 Task: In the  document Oktoberfest.odt Use the tool word Count 'and display word count while typing' Create the translated copy of the document in  'Arabic ' Change notification to  None
Action: Mouse moved to (314, 383)
Screenshot: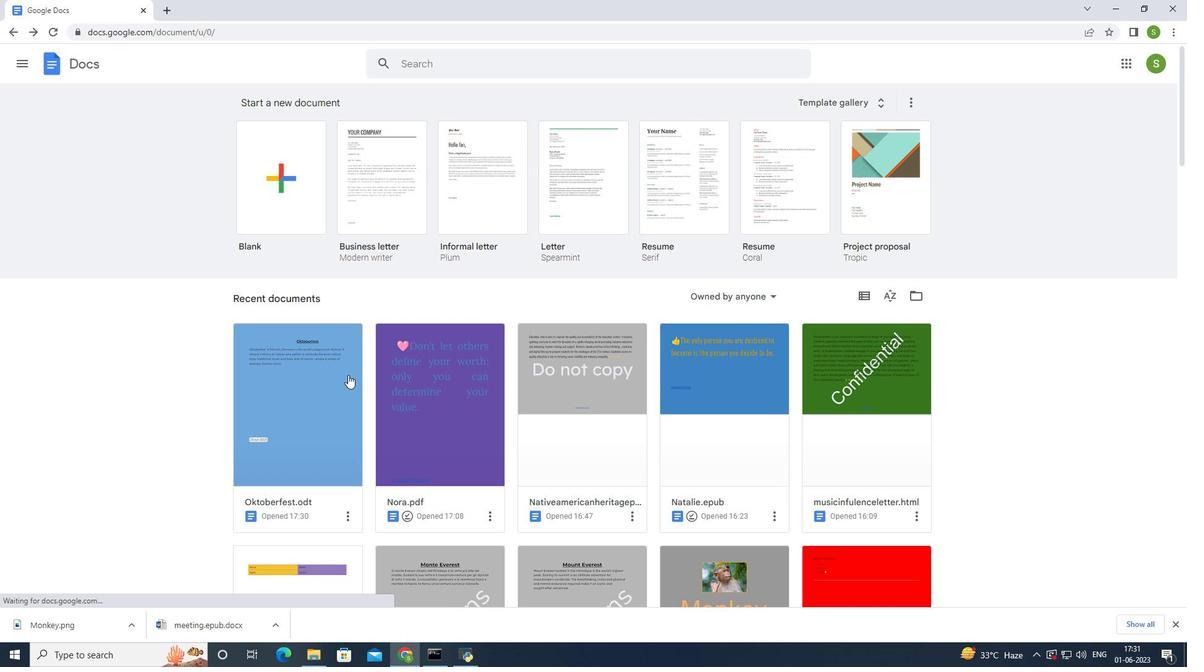 
Action: Mouse pressed left at (314, 383)
Screenshot: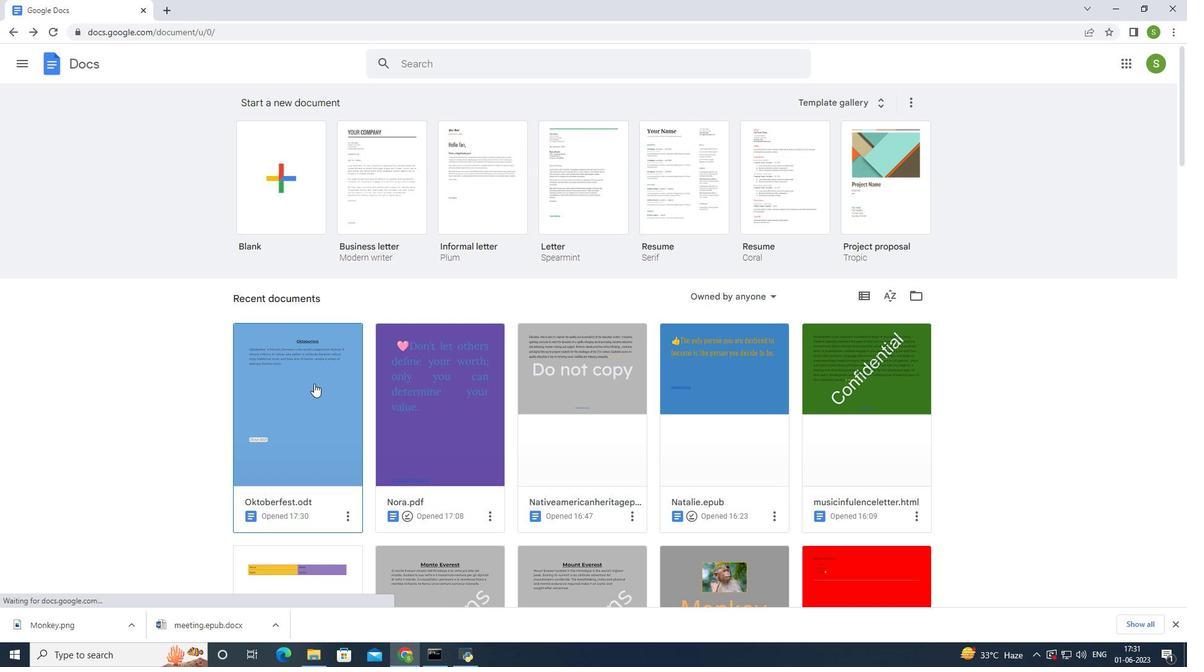 
Action: Mouse moved to (195, 74)
Screenshot: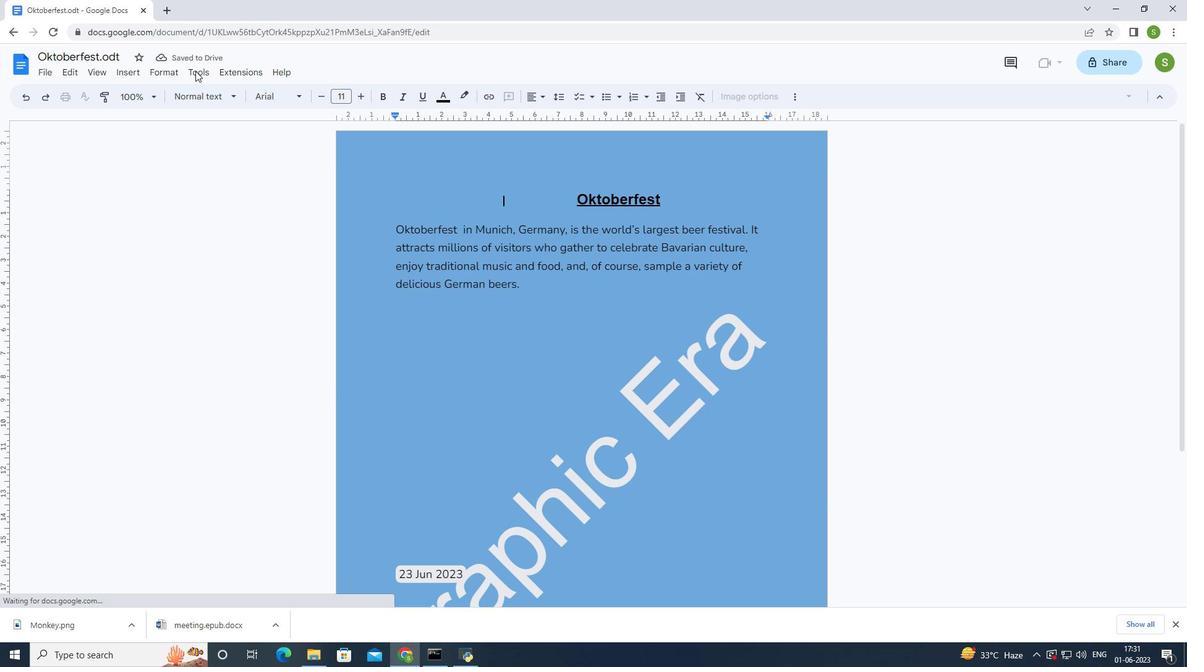 
Action: Mouse pressed left at (195, 74)
Screenshot: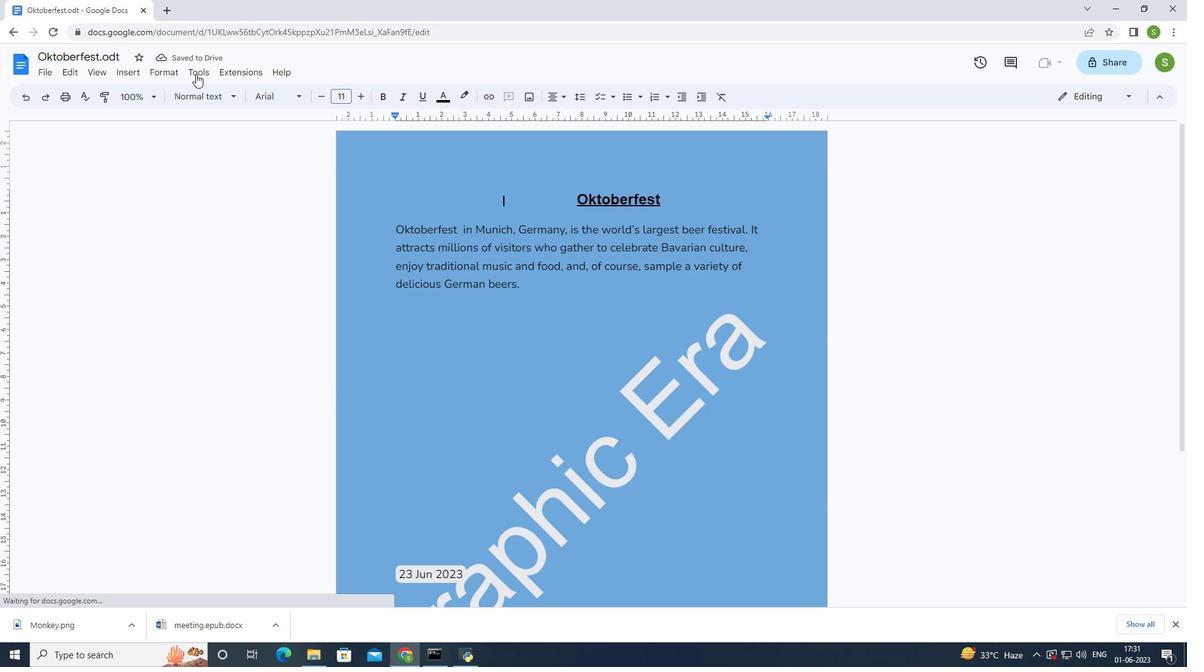 
Action: Mouse moved to (210, 120)
Screenshot: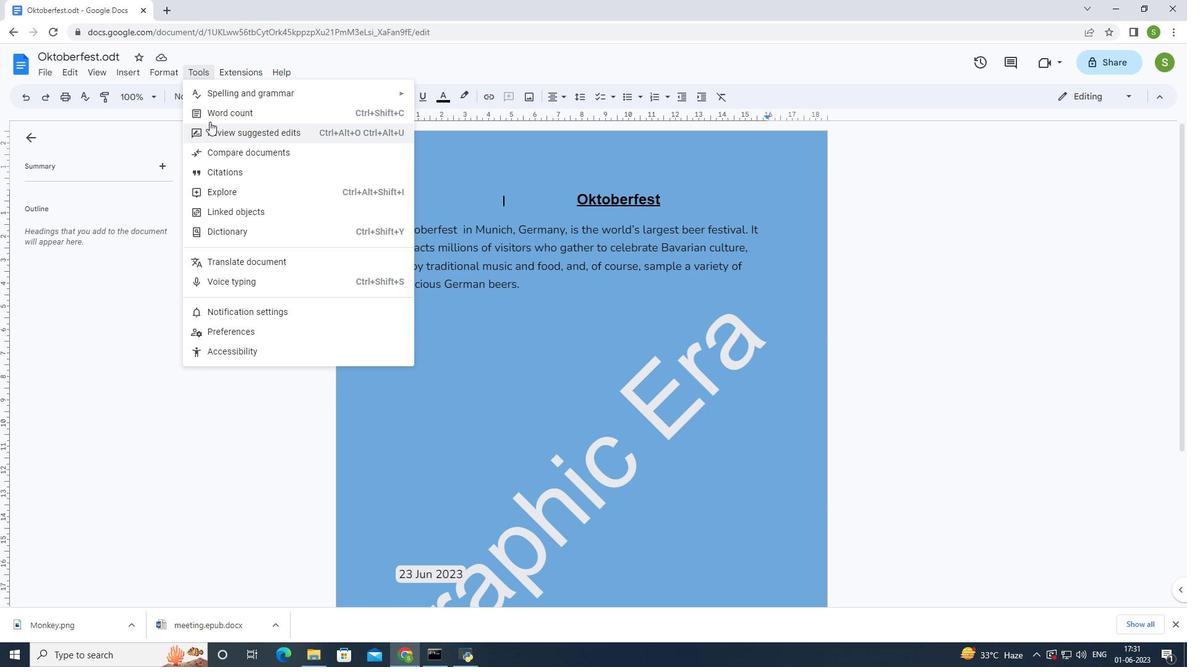 
Action: Mouse pressed left at (210, 120)
Screenshot: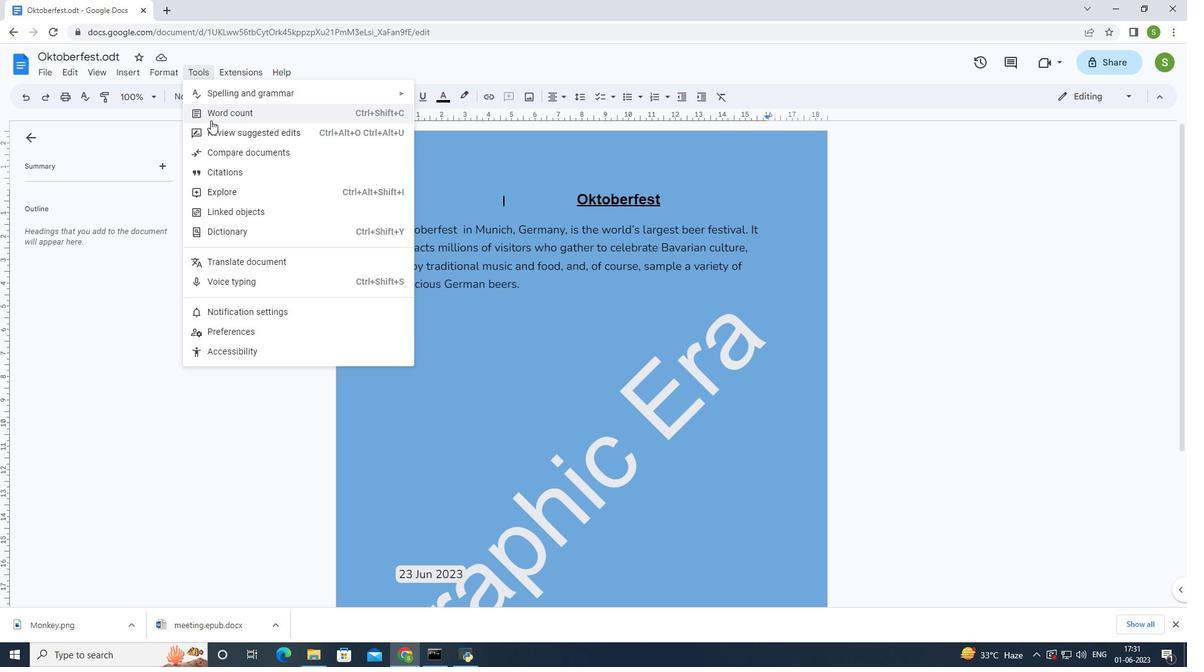 
Action: Mouse moved to (523, 379)
Screenshot: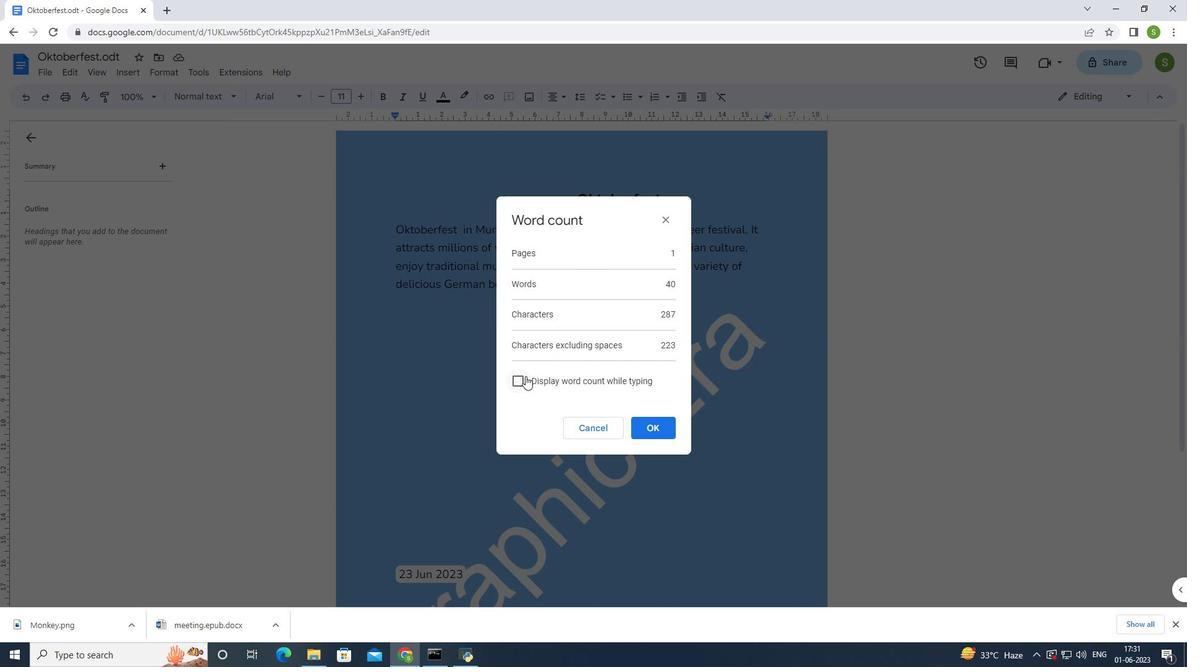 
Action: Mouse pressed left at (523, 379)
Screenshot: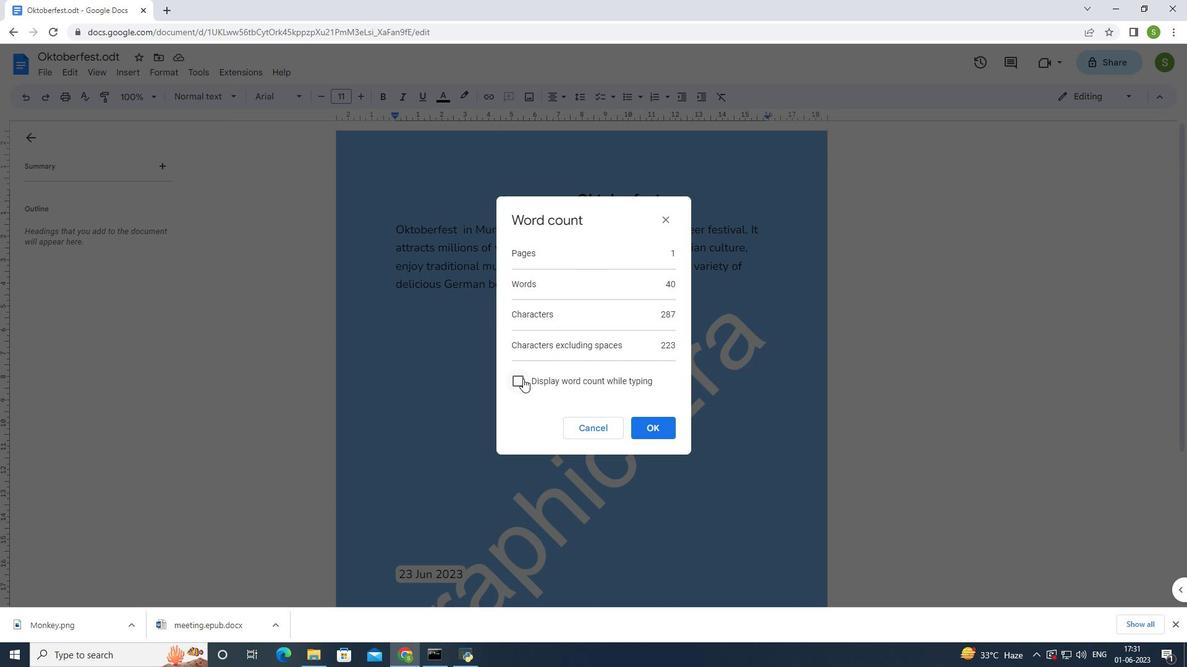 
Action: Mouse moved to (661, 425)
Screenshot: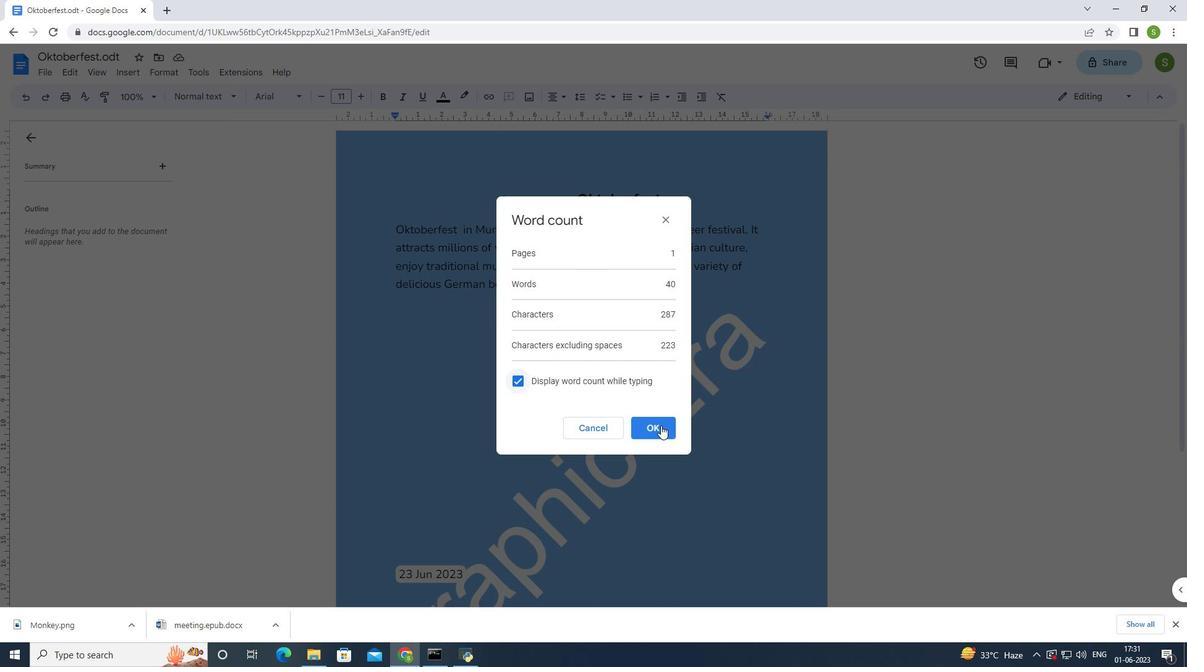
Action: Mouse pressed left at (661, 425)
Screenshot: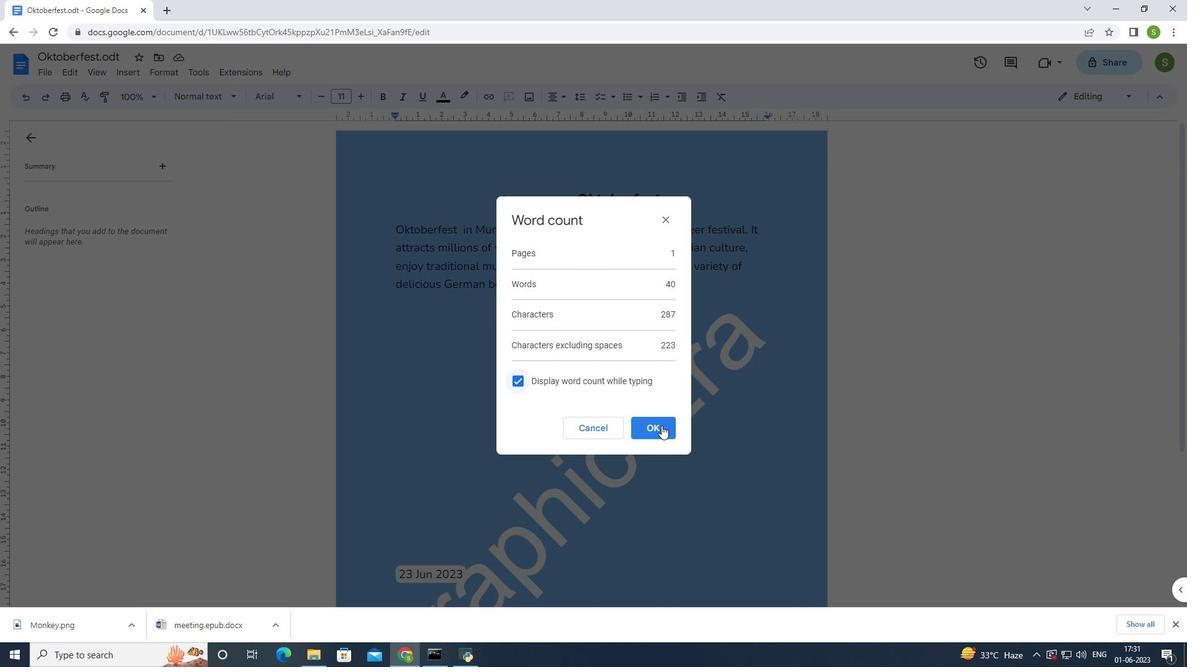 
Action: Mouse moved to (199, 69)
Screenshot: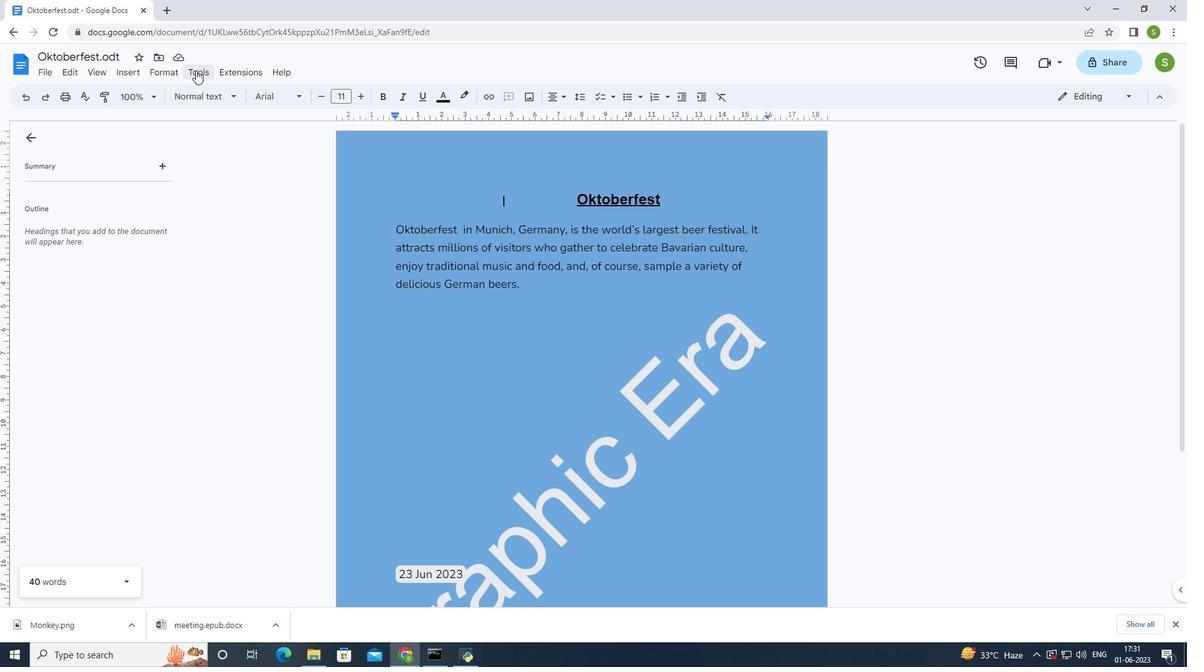 
Action: Mouse pressed left at (199, 69)
Screenshot: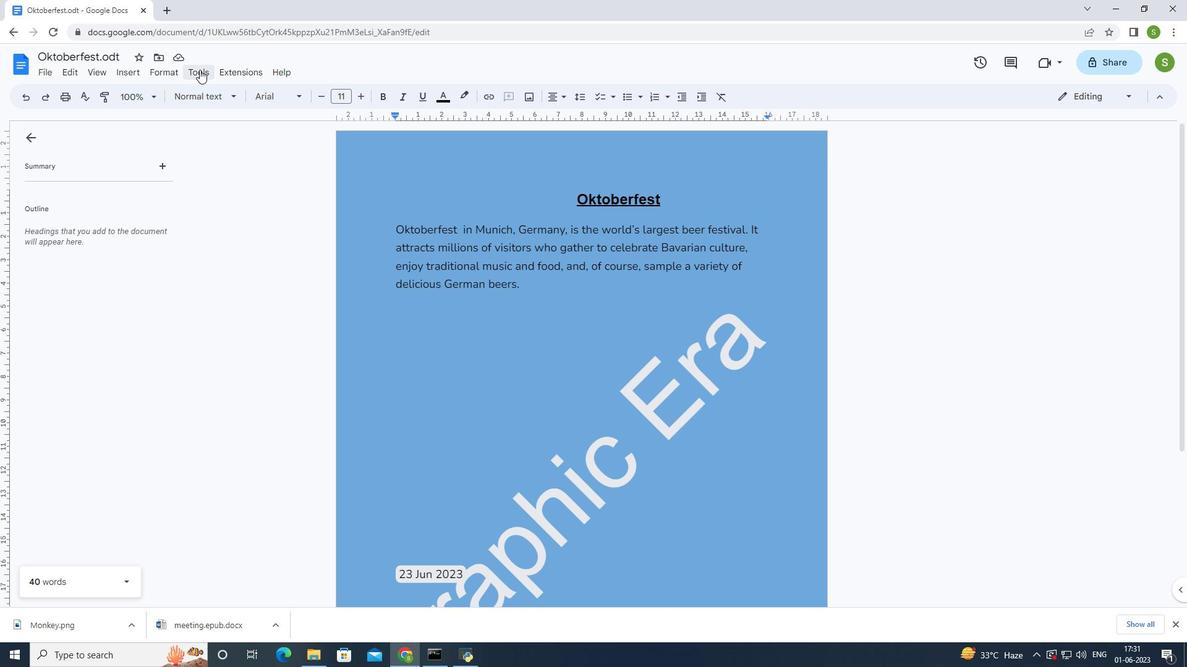 
Action: Mouse moved to (212, 259)
Screenshot: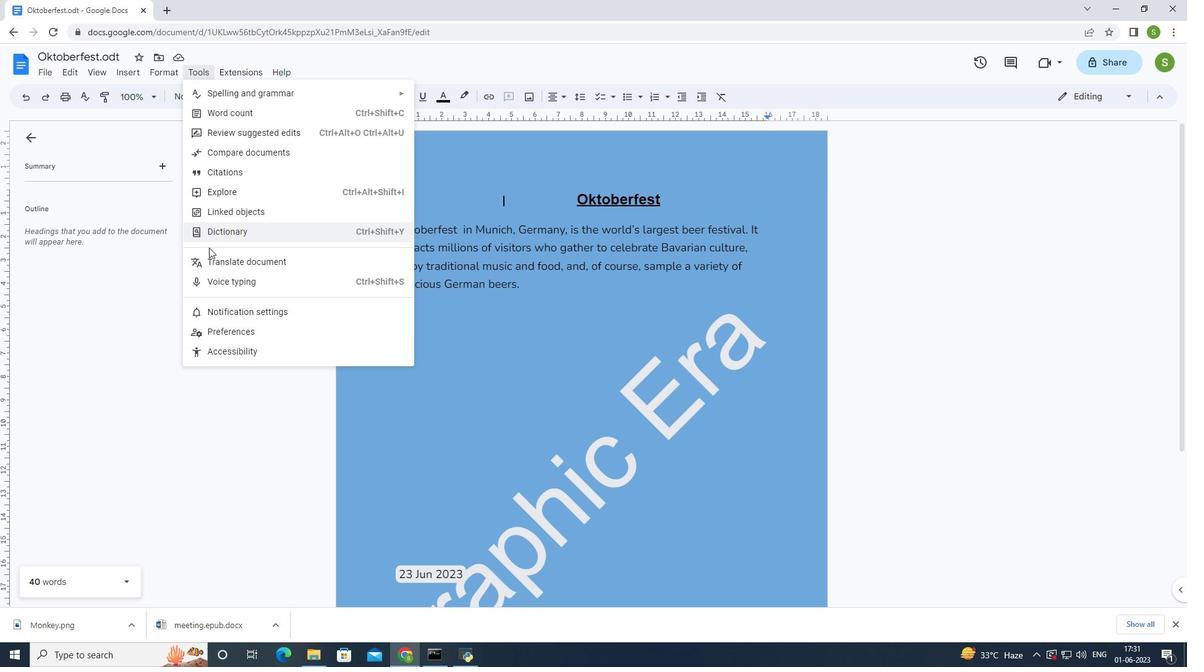 
Action: Mouse pressed left at (212, 259)
Screenshot: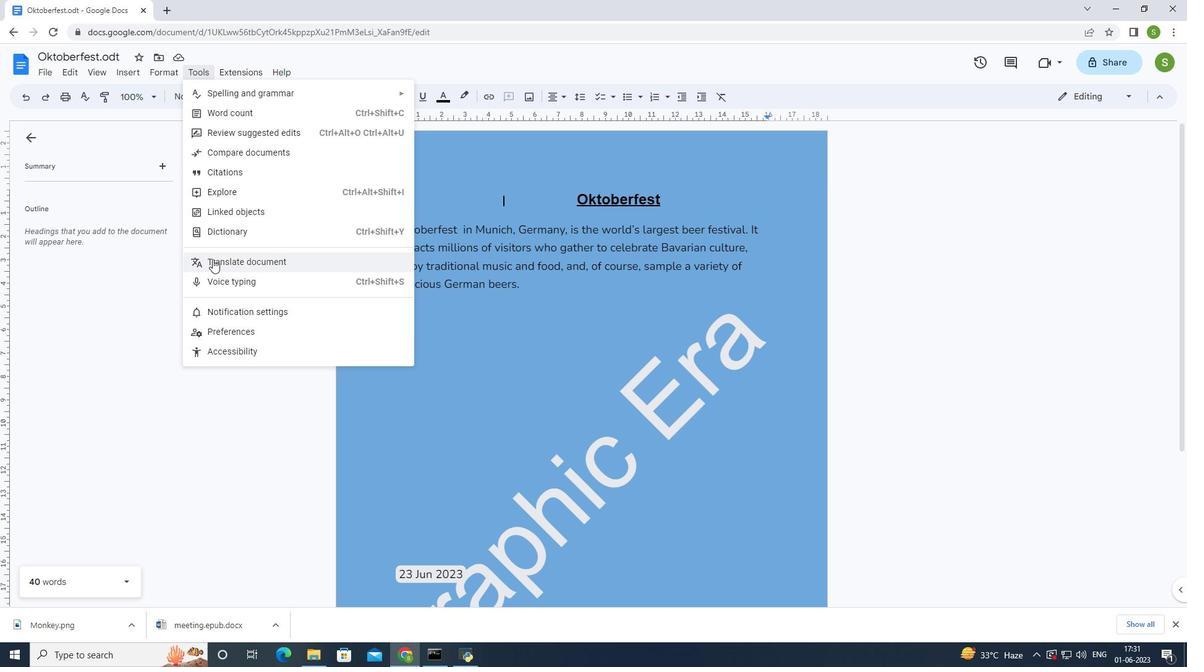 
Action: Mouse moved to (554, 354)
Screenshot: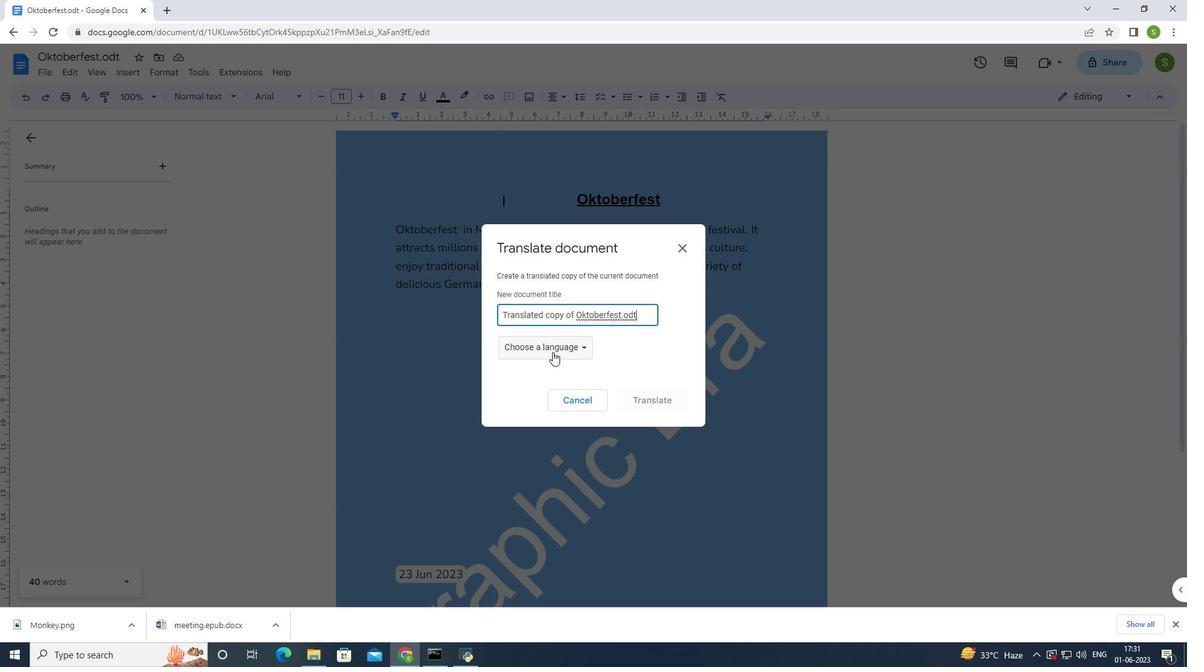 
Action: Mouse pressed left at (554, 354)
Screenshot: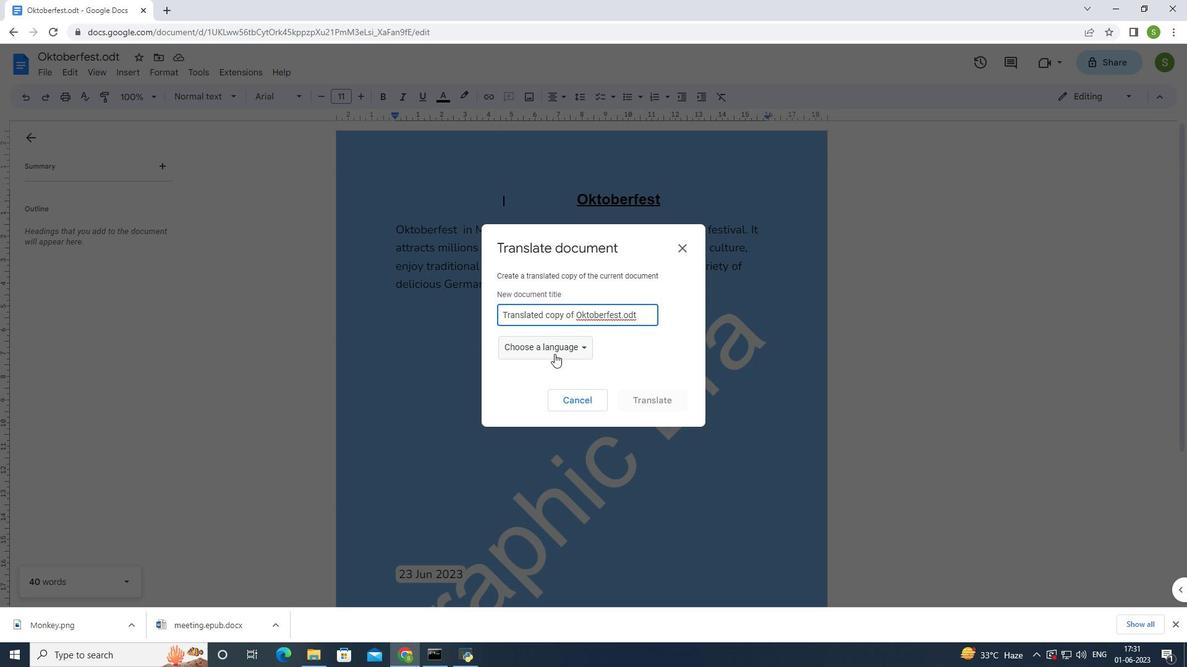 
Action: Mouse moved to (536, 403)
Screenshot: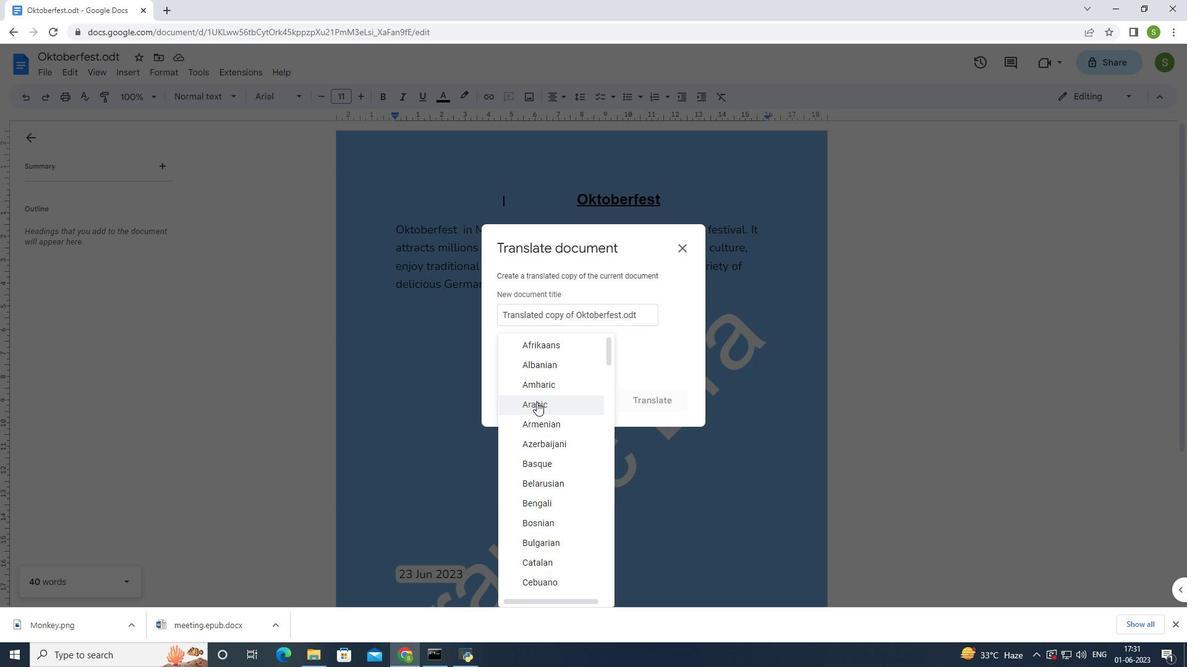 
Action: Mouse pressed left at (536, 403)
Screenshot: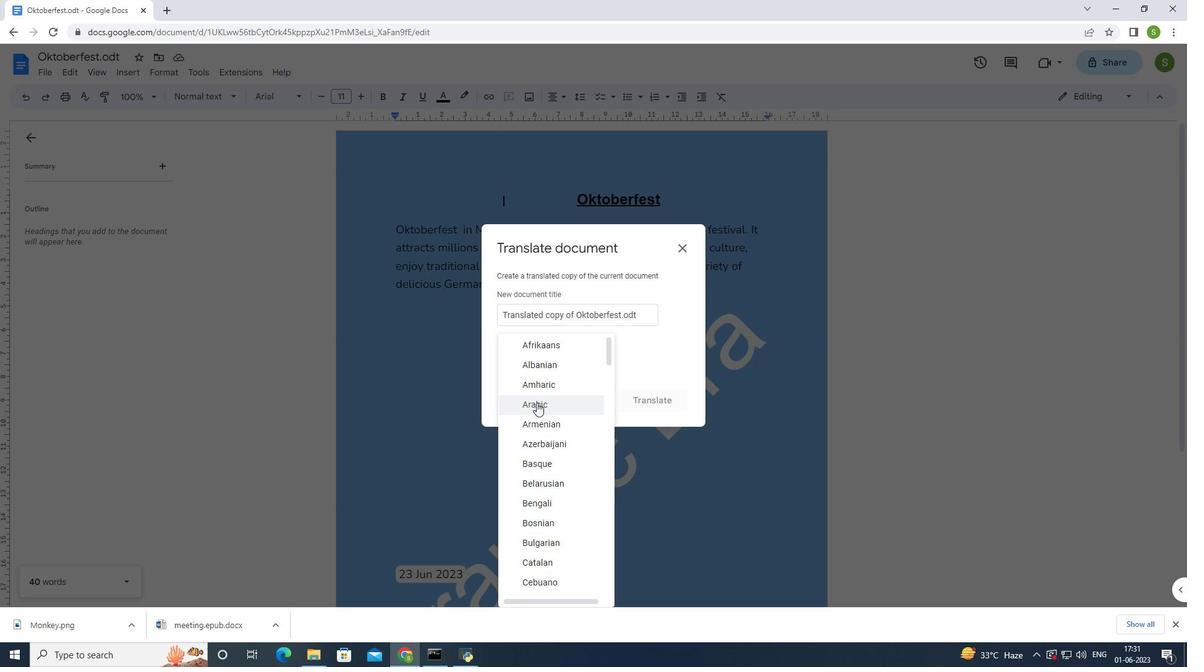 
Action: Mouse moved to (647, 407)
Screenshot: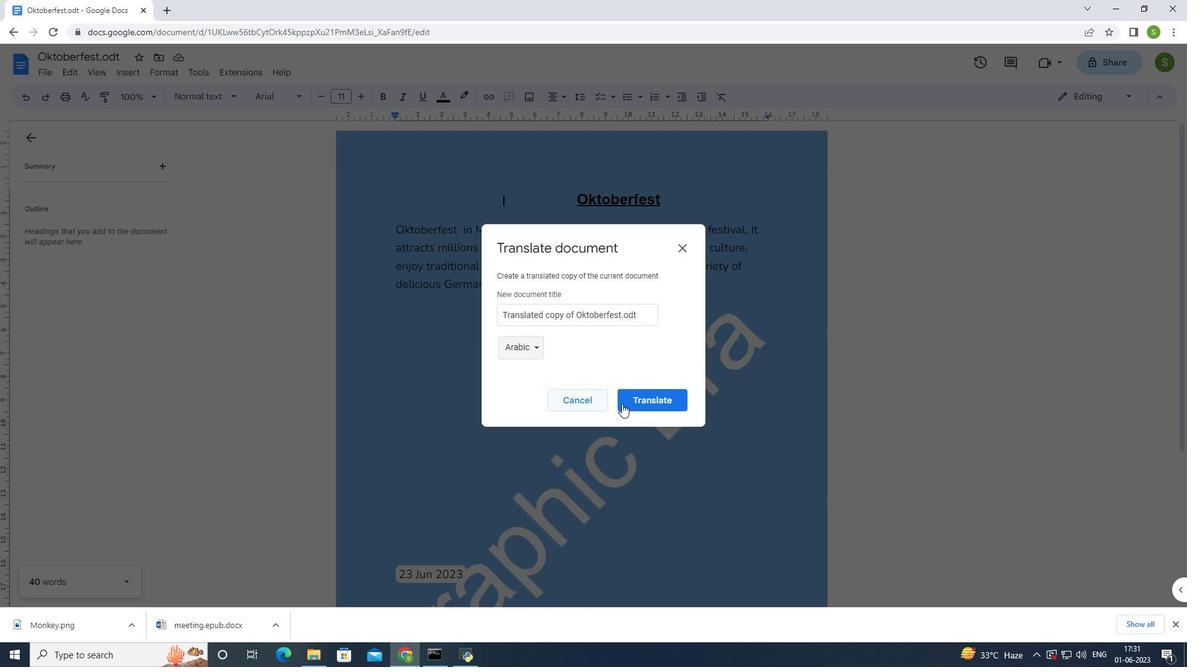 
Action: Mouse pressed left at (647, 407)
Screenshot: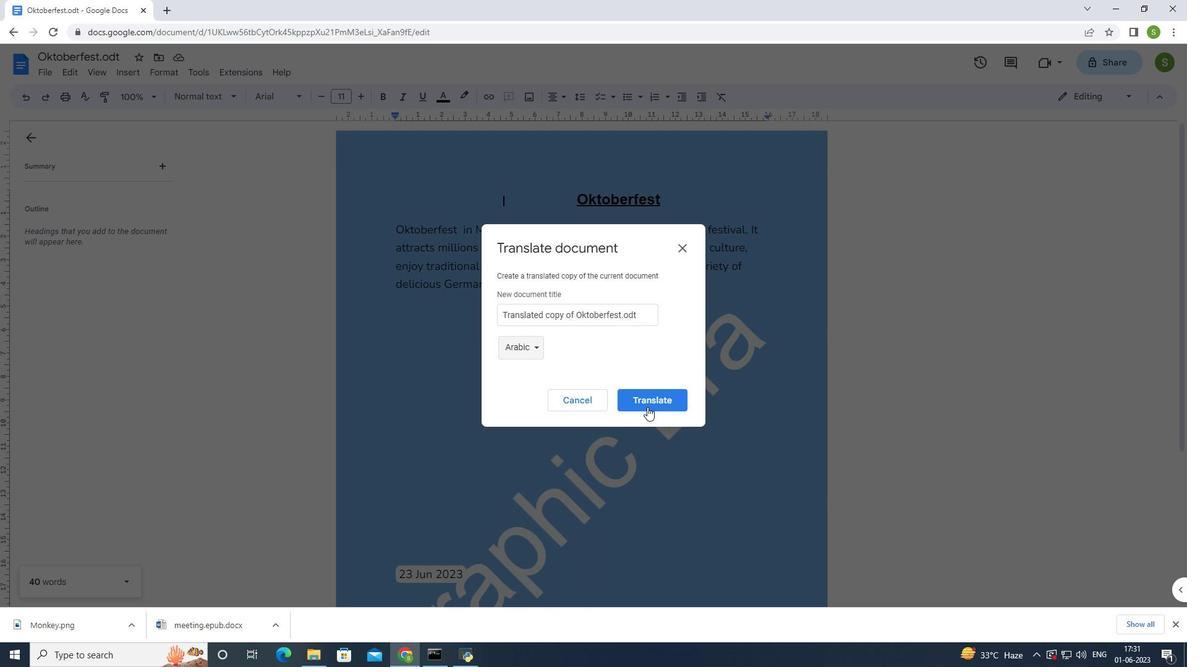 
Action: Mouse moved to (400, 160)
Screenshot: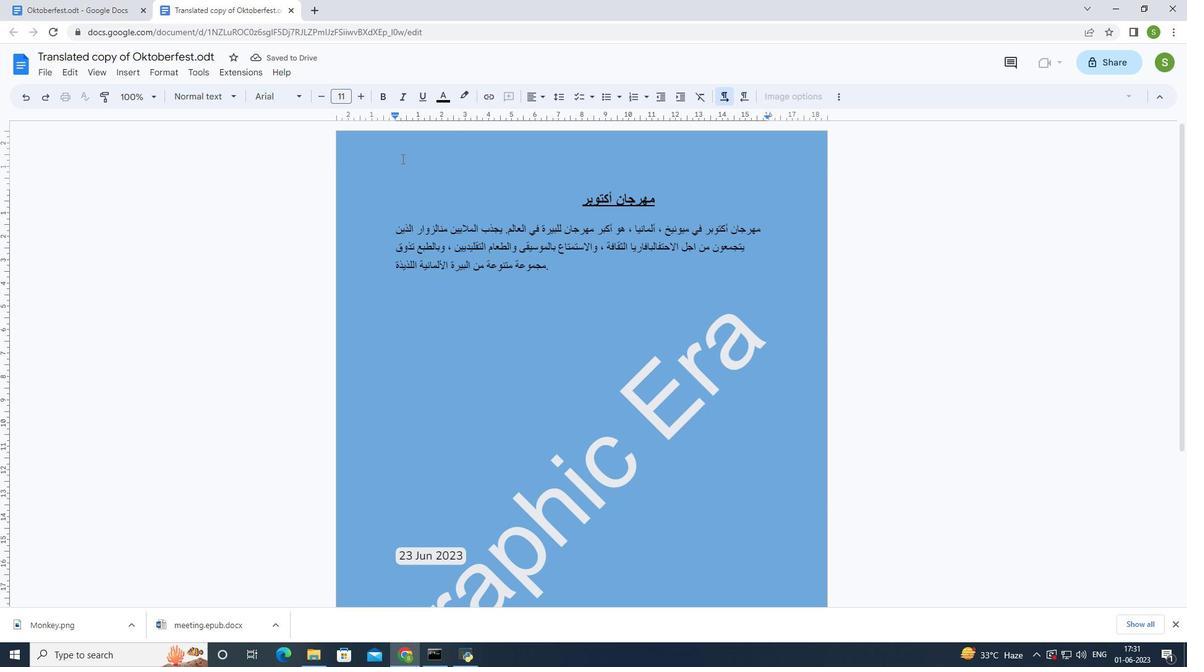 
